 Task: Export the file with the resolution set to 540p.
Action: Mouse moved to (682, 280)
Screenshot: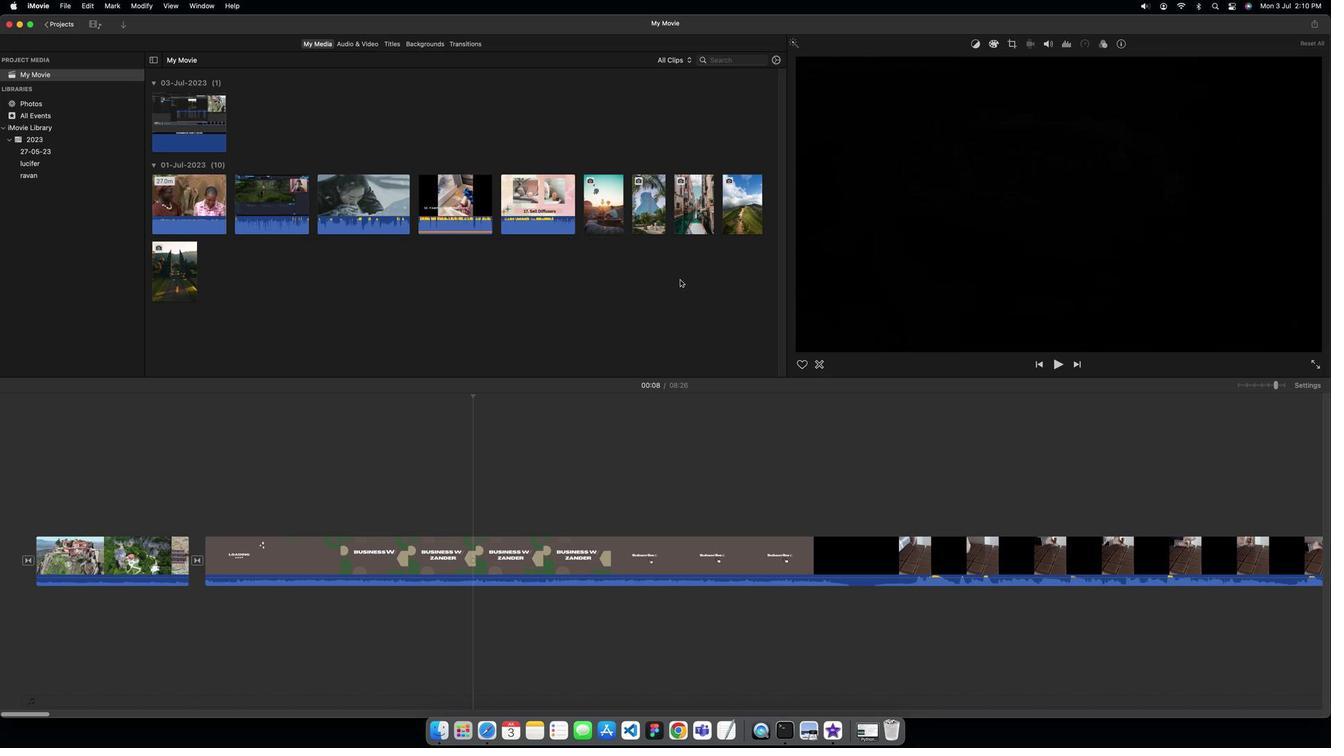 
Action: Mouse pressed left at (682, 280)
Screenshot: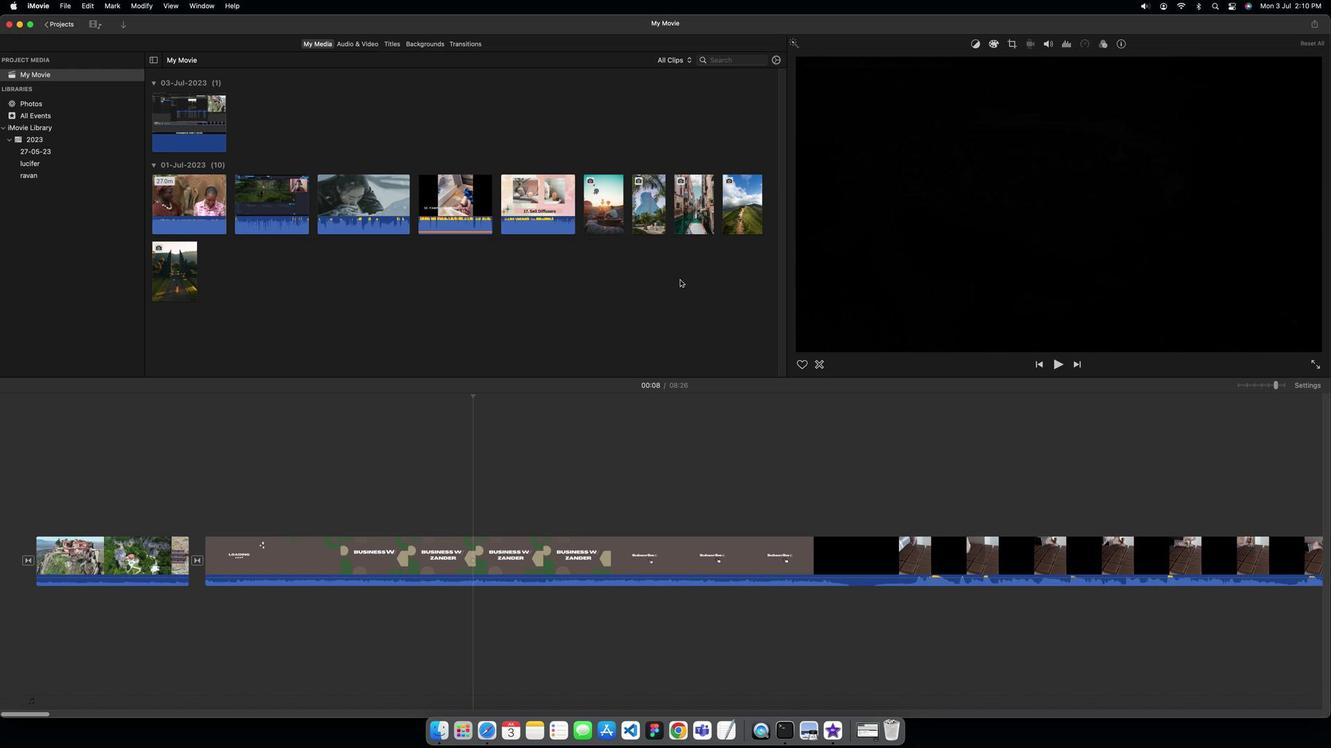 
Action: Mouse moved to (1280, 31)
Screenshot: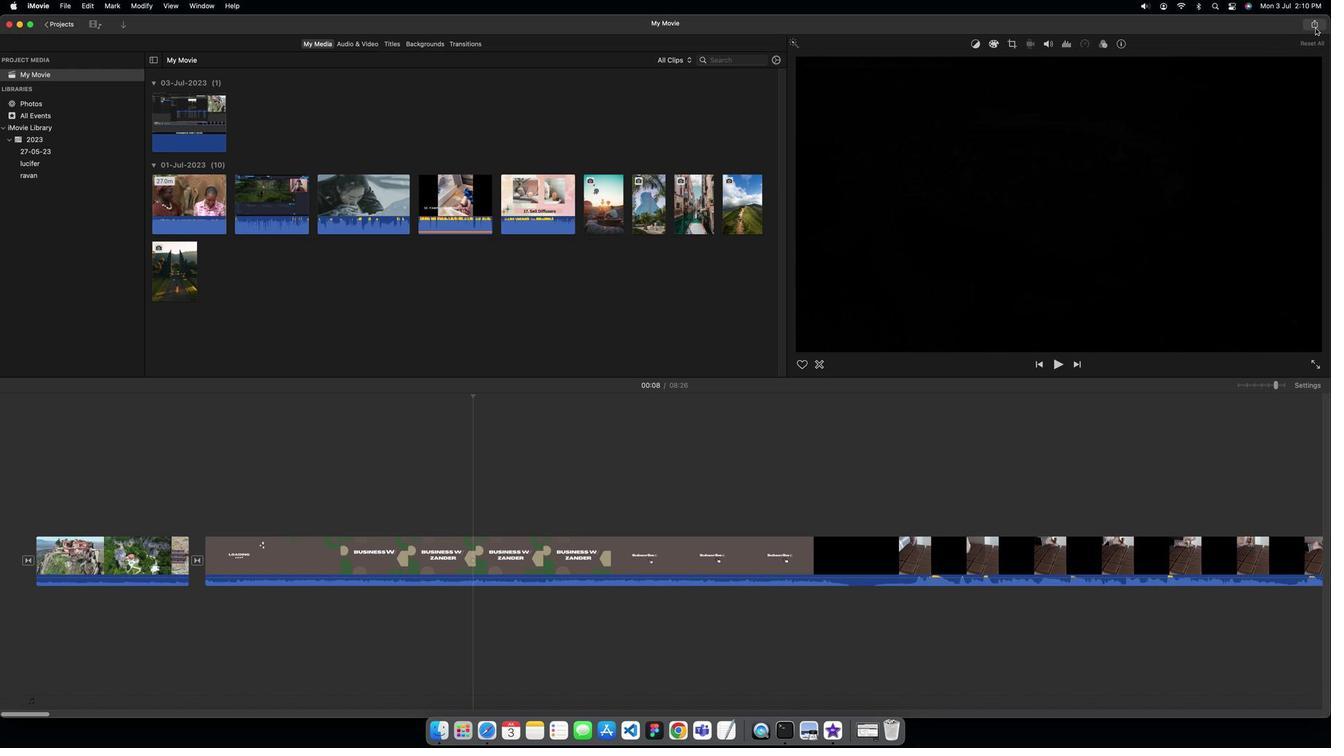 
Action: Mouse pressed left at (1280, 31)
Screenshot: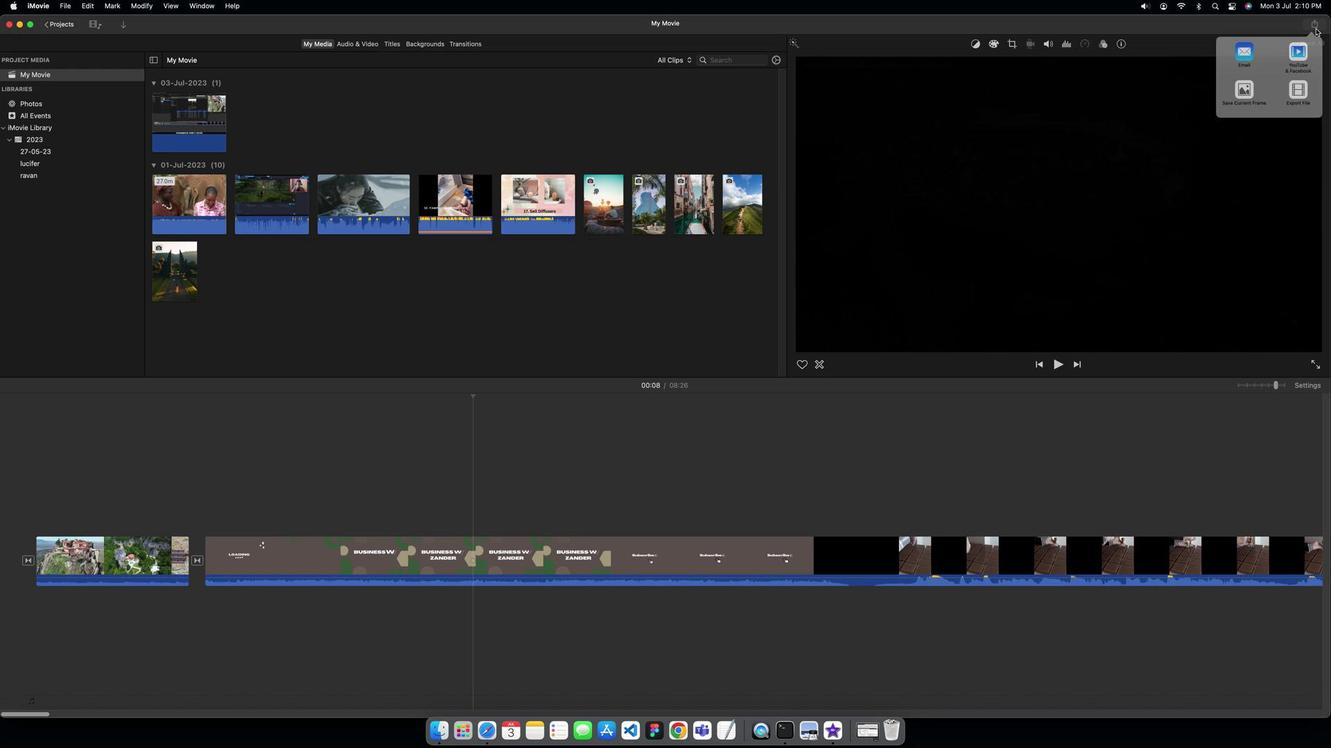 
Action: Mouse moved to (1255, 110)
Screenshot: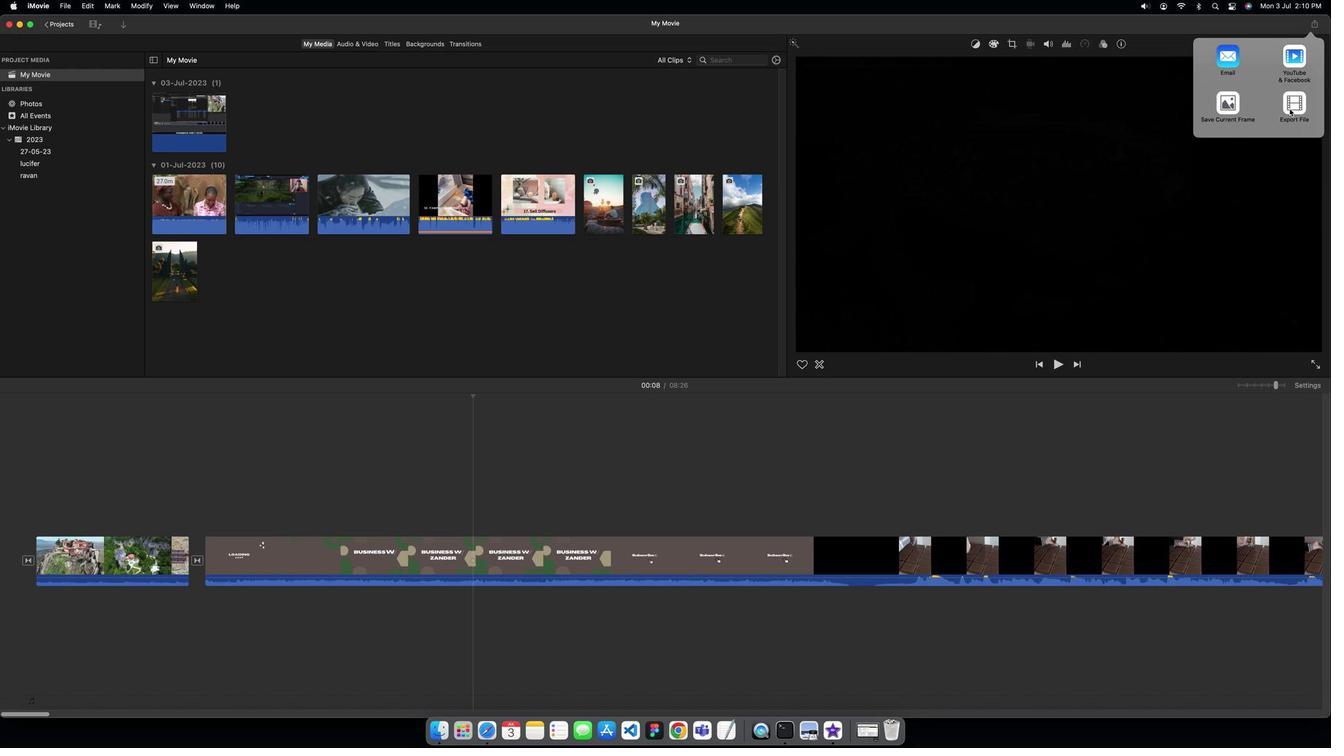 
Action: Mouse pressed left at (1255, 110)
Screenshot: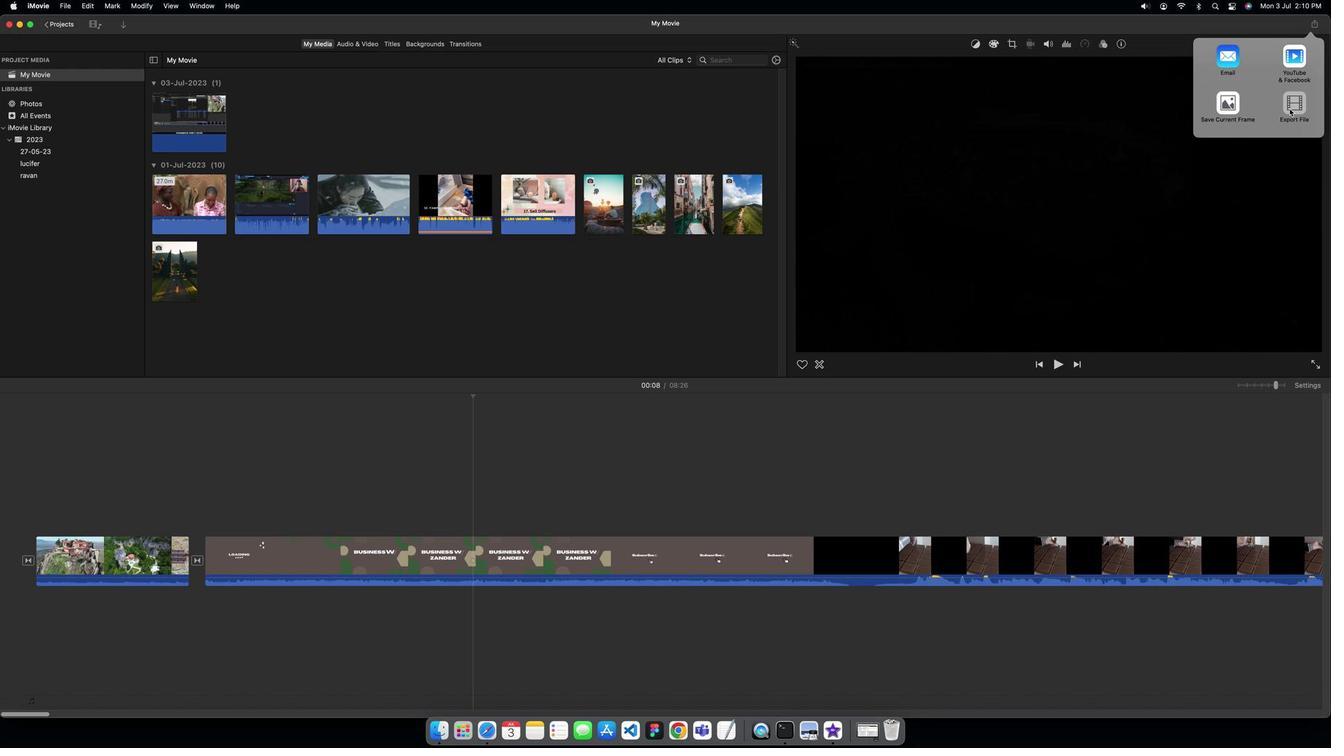 
Action: Mouse moved to (725, 221)
Screenshot: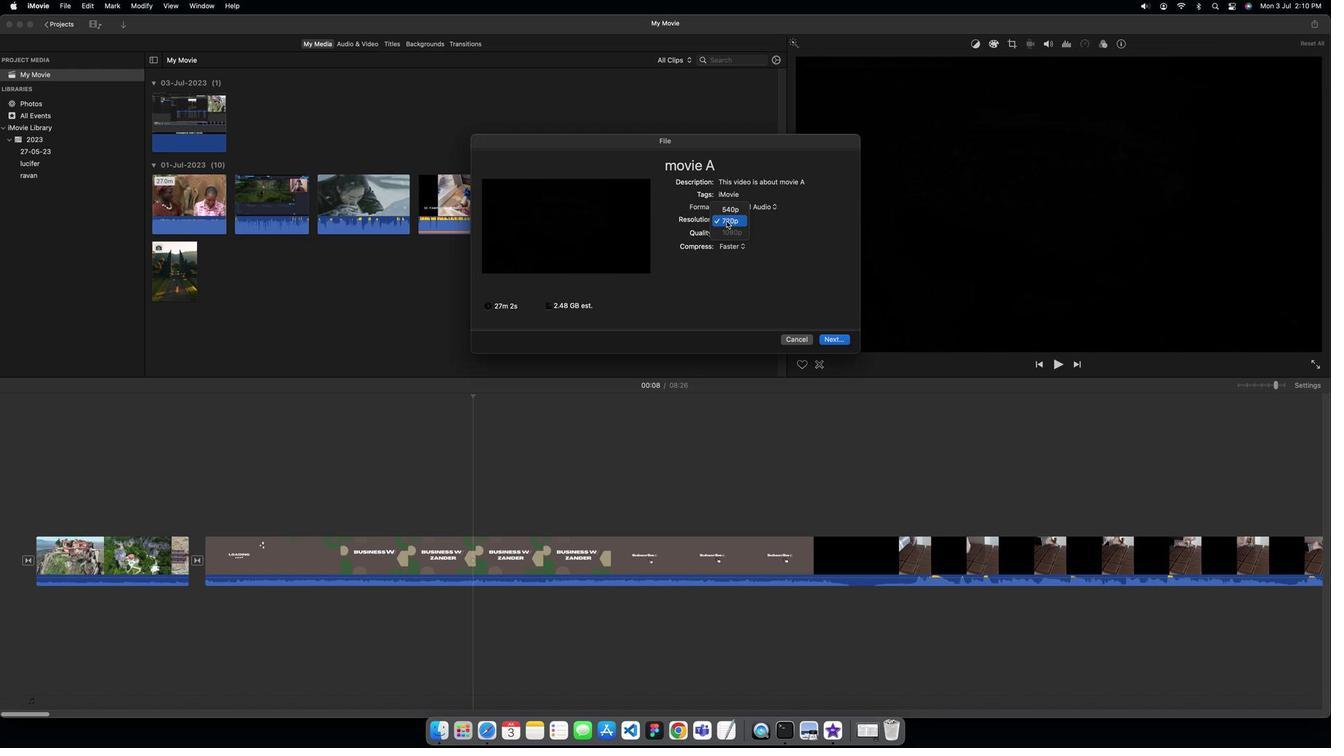
Action: Mouse pressed left at (725, 221)
Screenshot: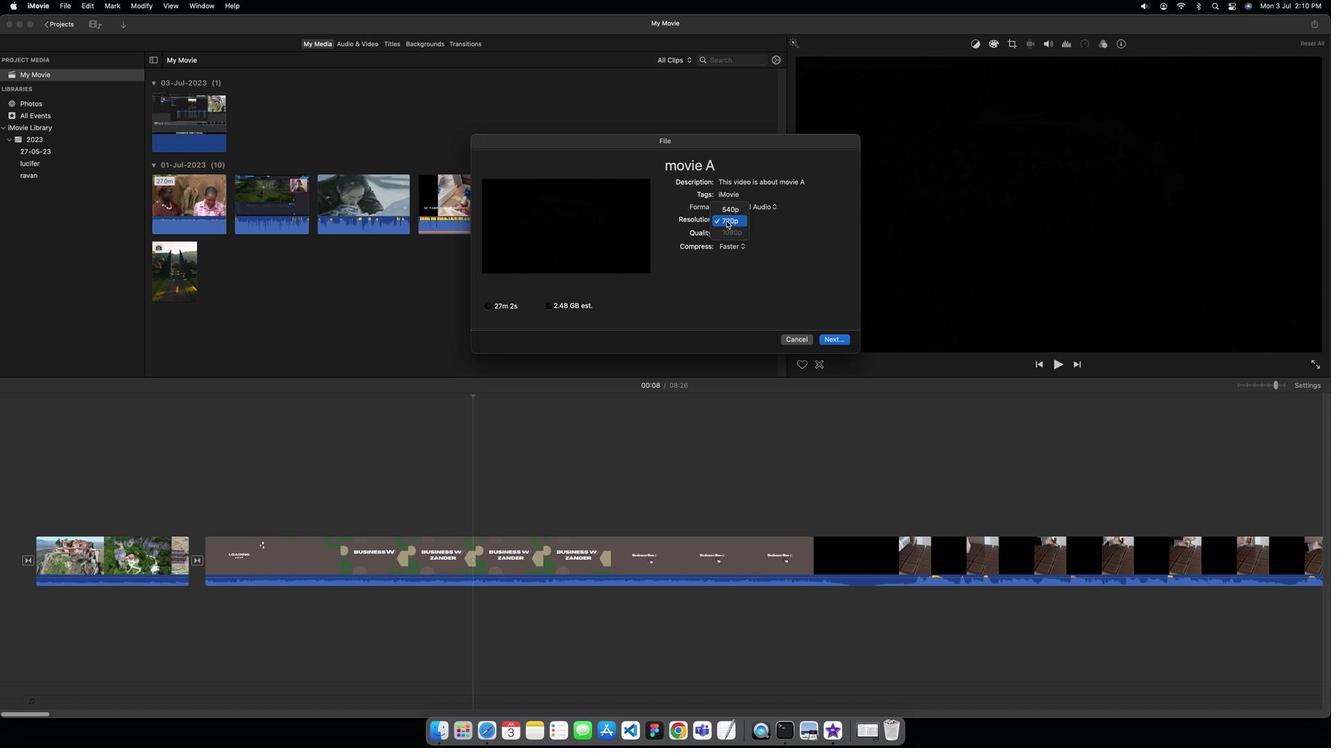 
Action: Mouse moved to (727, 210)
Screenshot: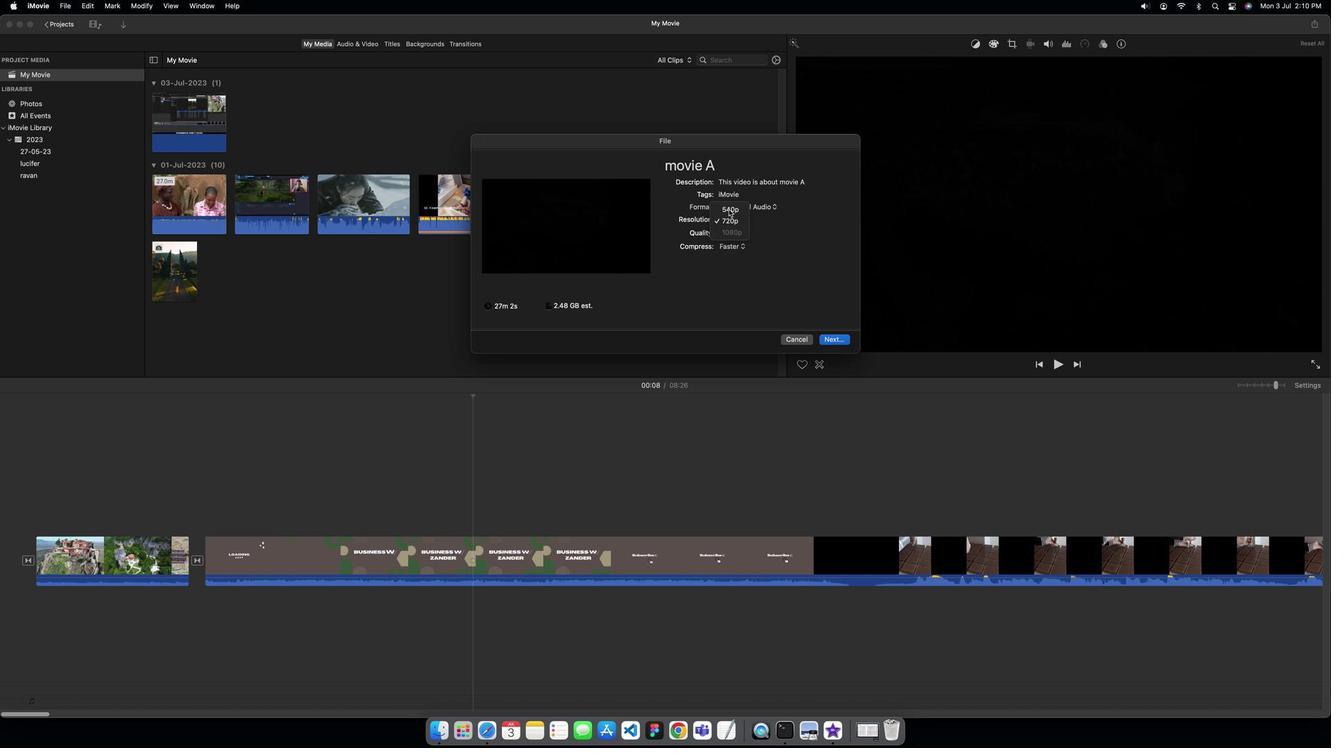
Action: Mouse pressed left at (727, 210)
Screenshot: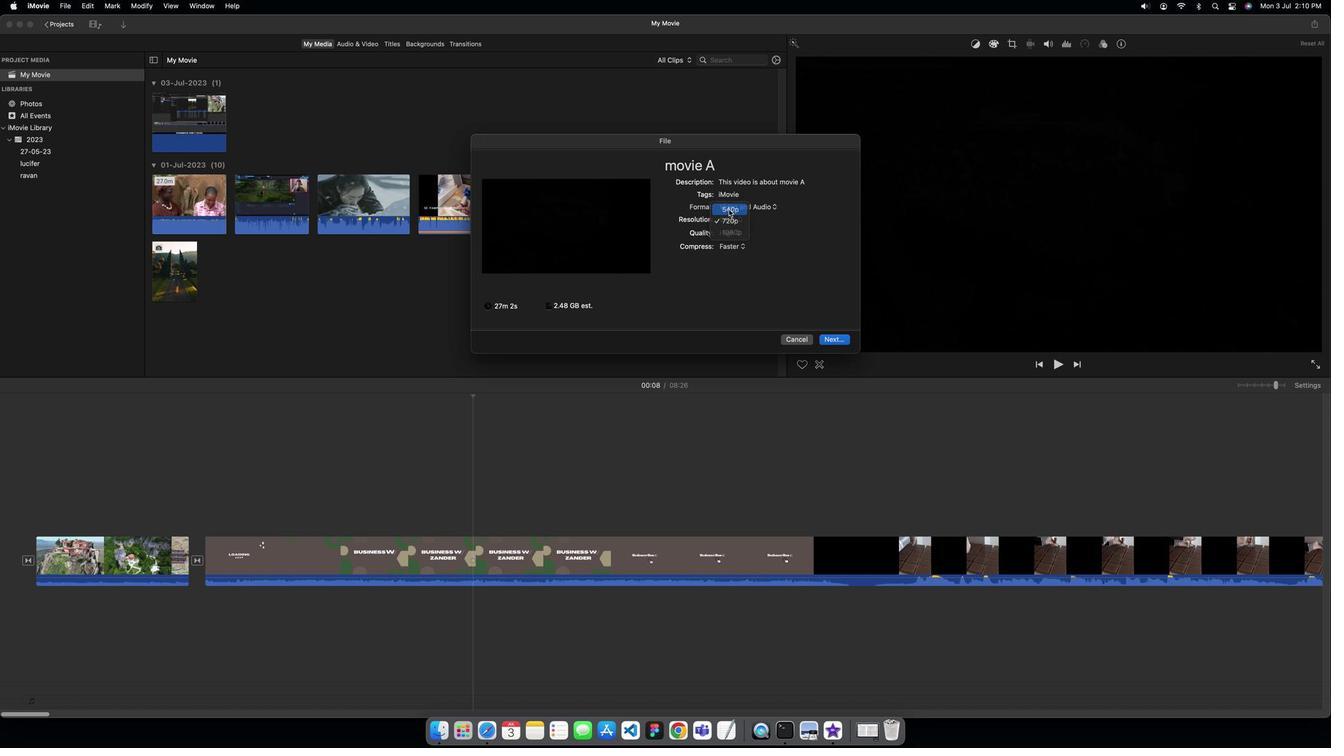 
Action: Mouse moved to (825, 339)
Screenshot: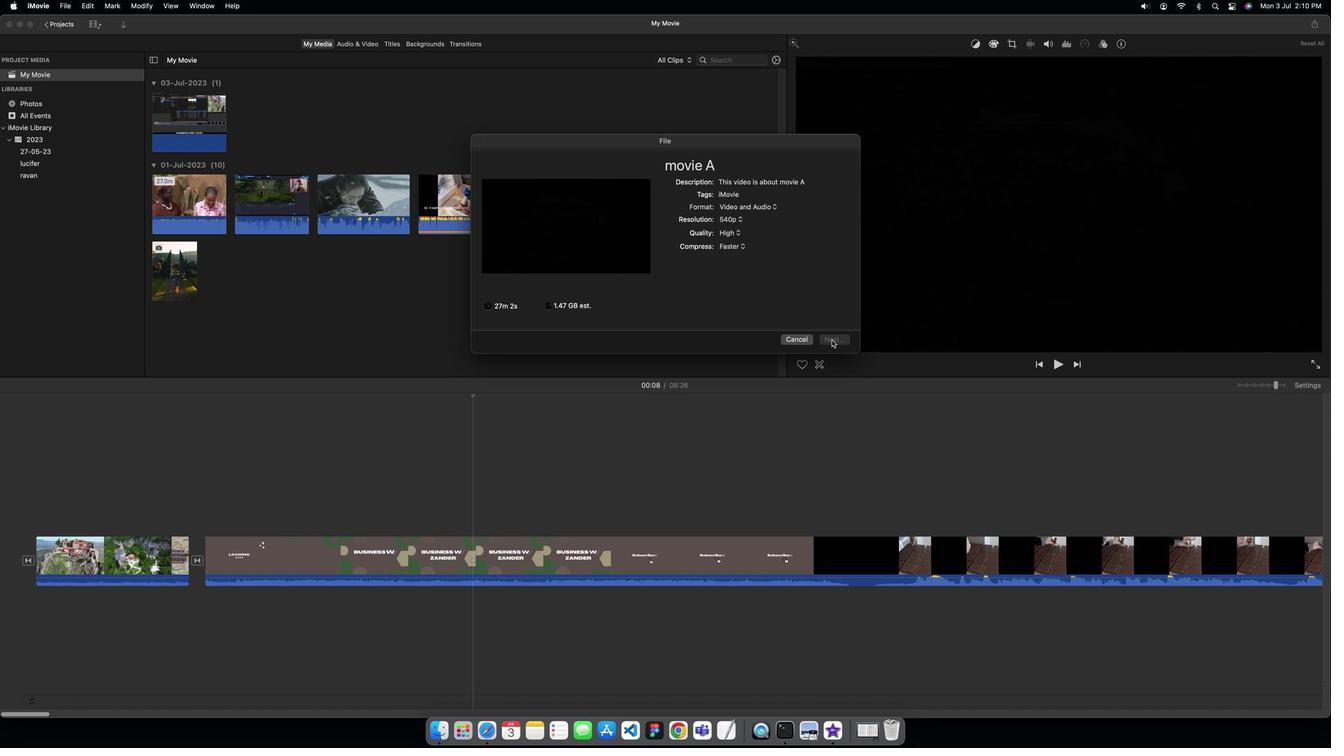 
Action: Mouse pressed left at (825, 339)
Screenshot: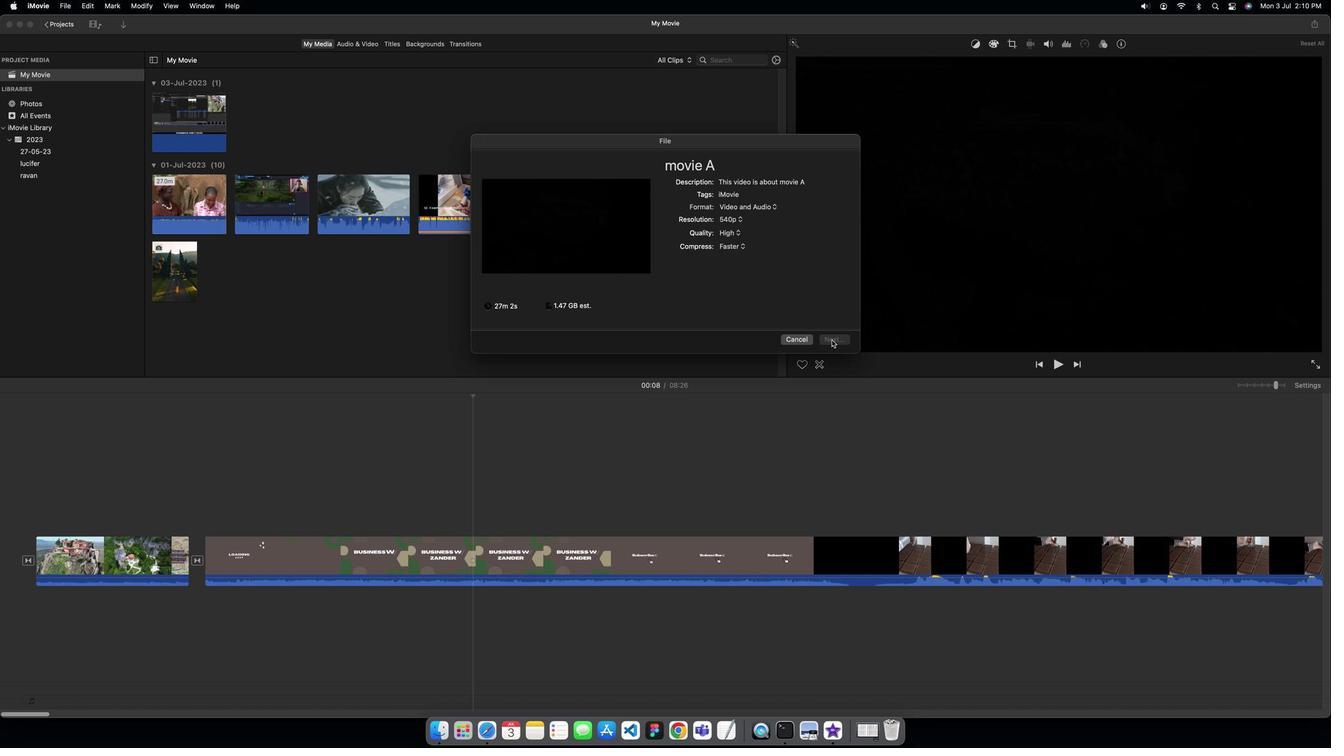 
Action: Mouse moved to (723, 262)
Screenshot: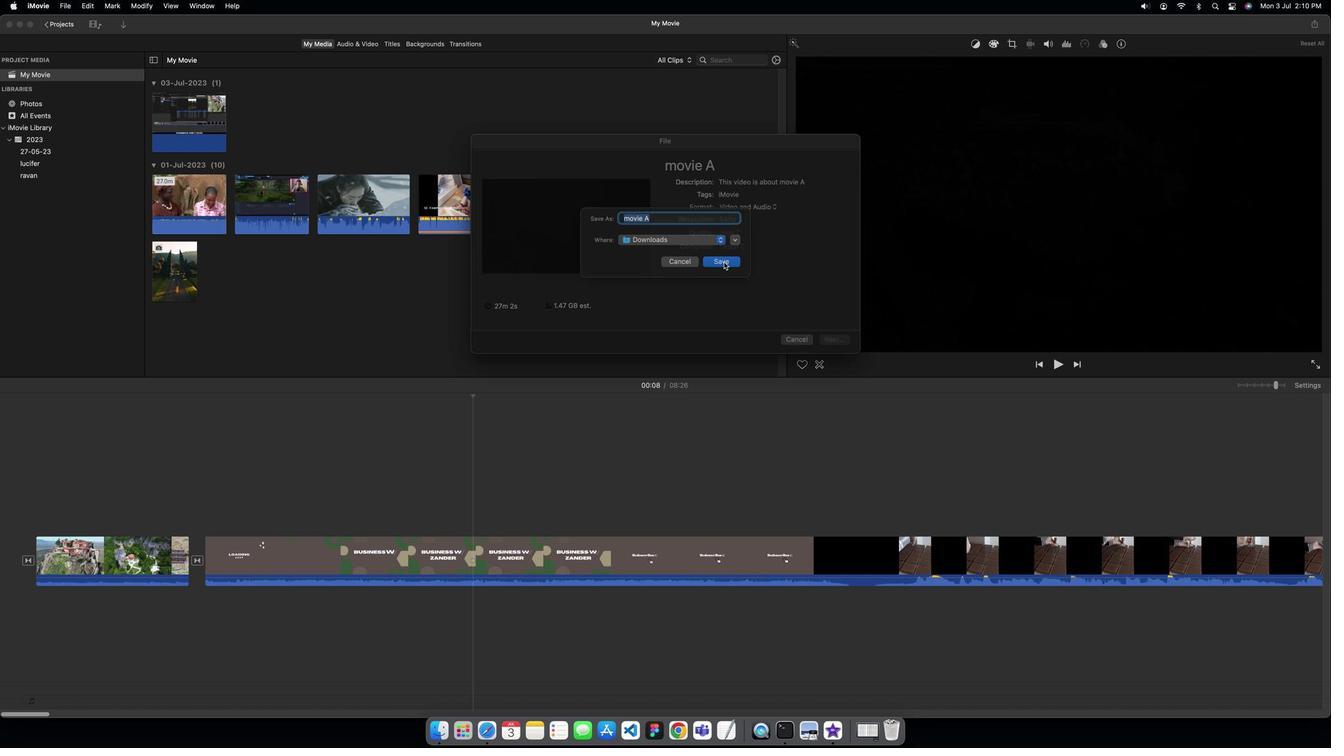
Action: Mouse pressed left at (723, 262)
Screenshot: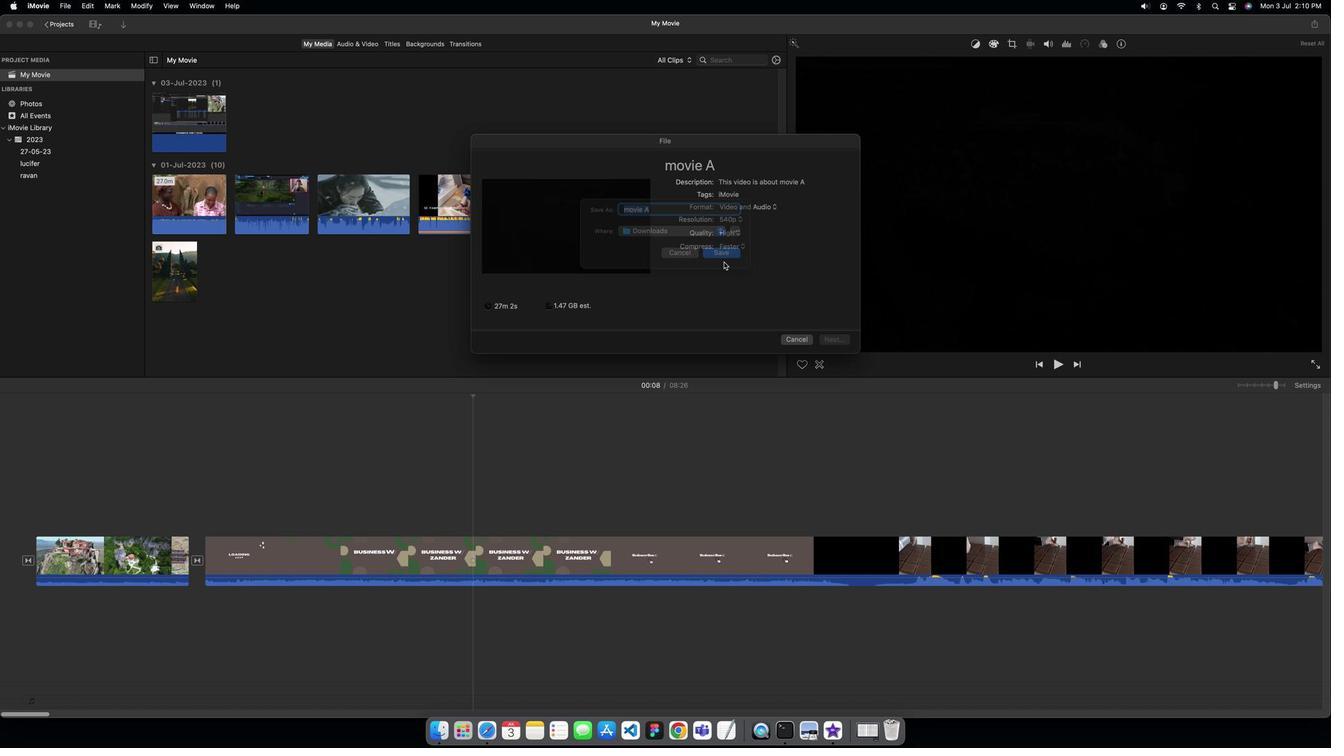
